 Task: Use the formula "COTH" in spreadsheet "Project portfolio".
Action: Mouse moved to (254, 456)
Screenshot: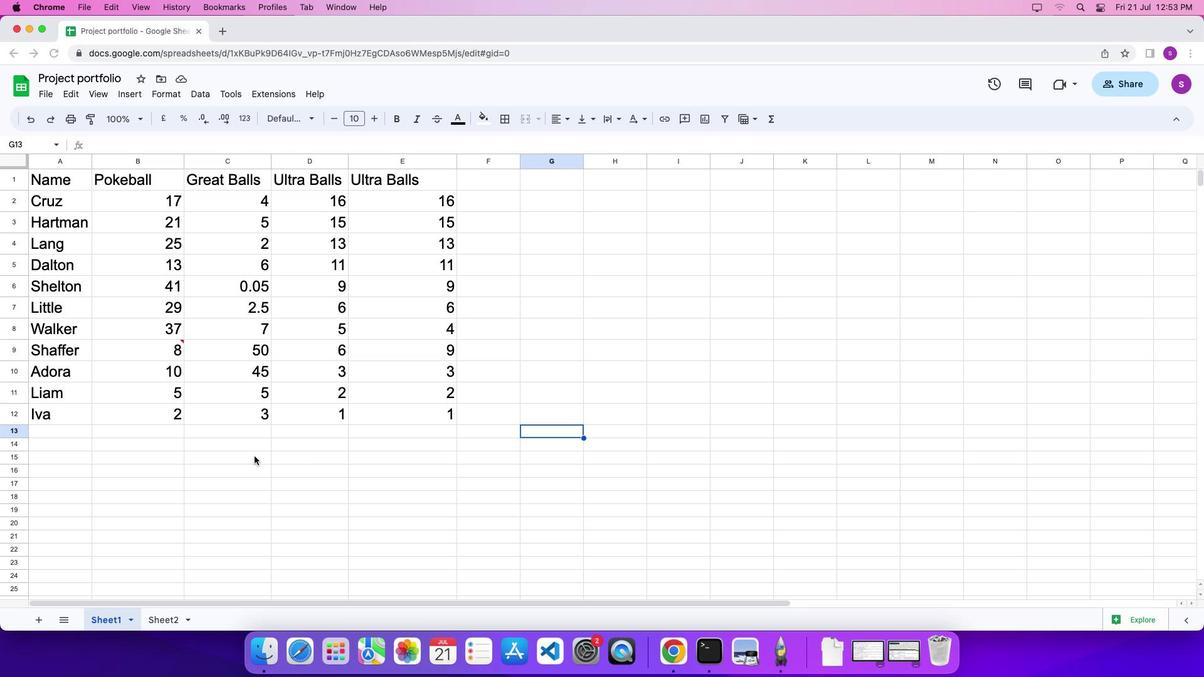 
Action: Mouse pressed left at (254, 456)
Screenshot: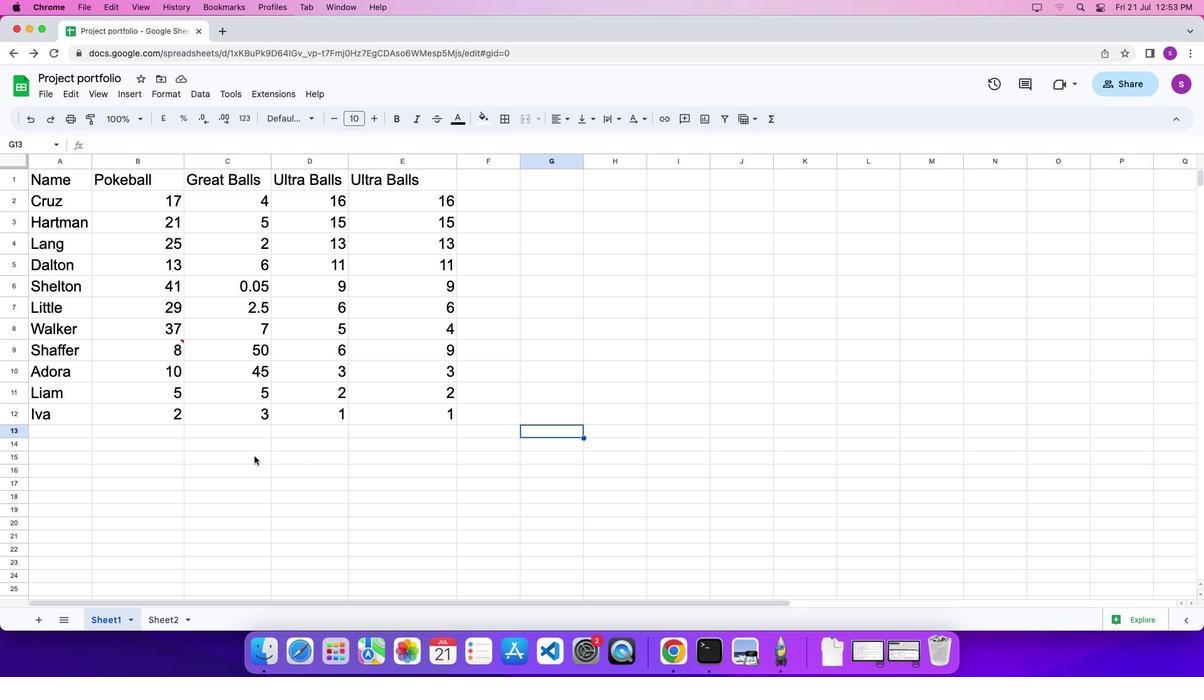 
Action: Mouse moved to (341, 466)
Screenshot: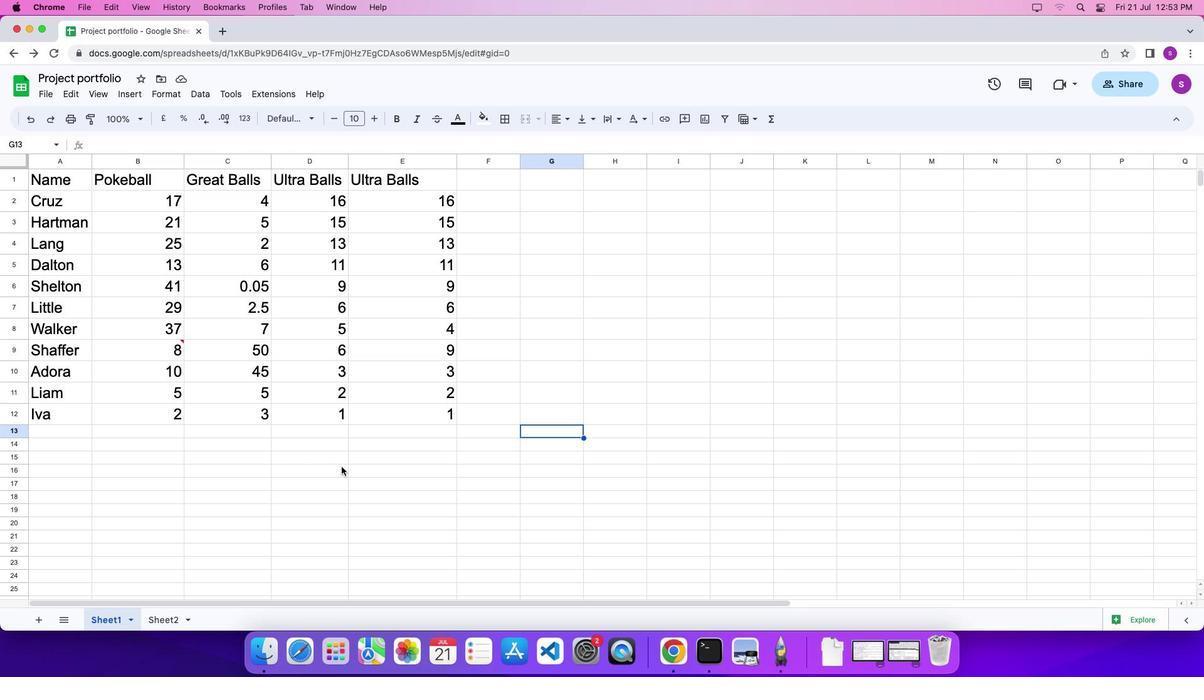 
Action: Mouse pressed left at (341, 466)
Screenshot: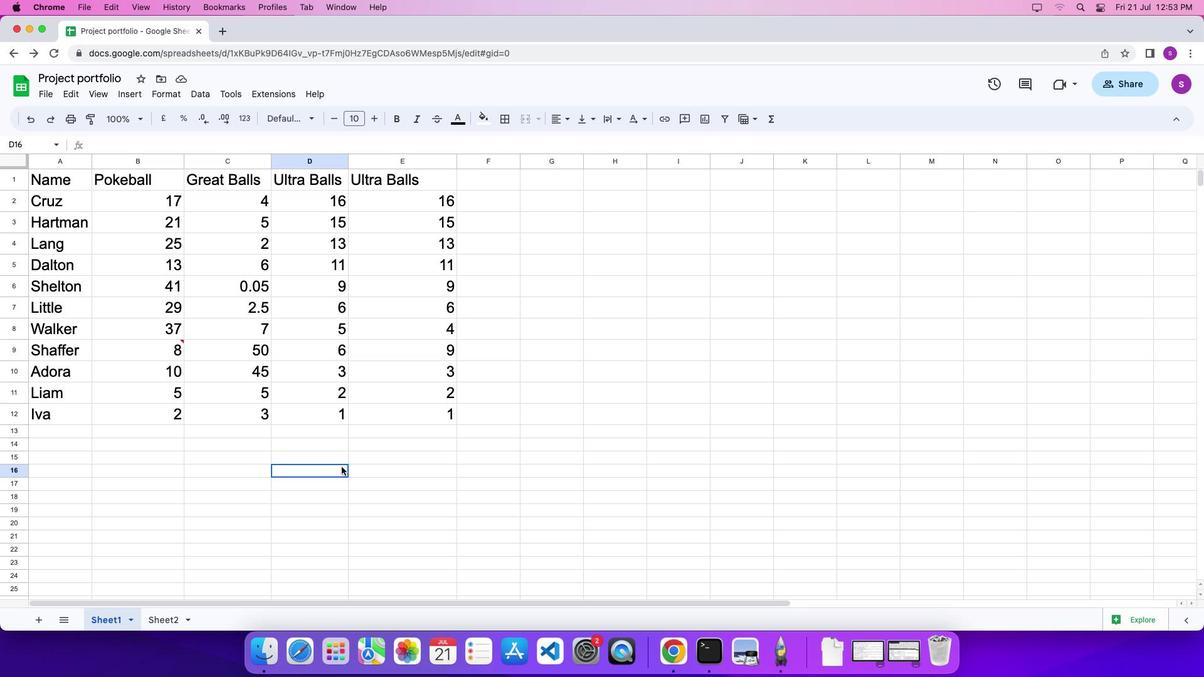 
Action: Mouse moved to (340, 466)
Screenshot: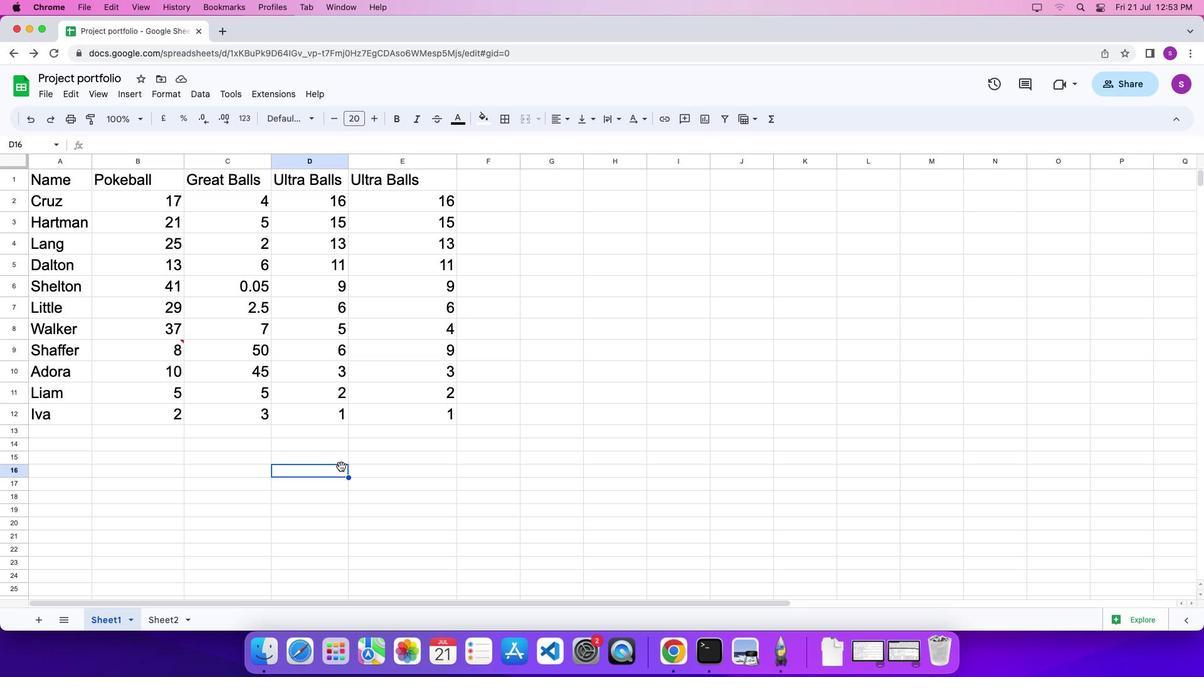 
Action: Key pressed '='
Screenshot: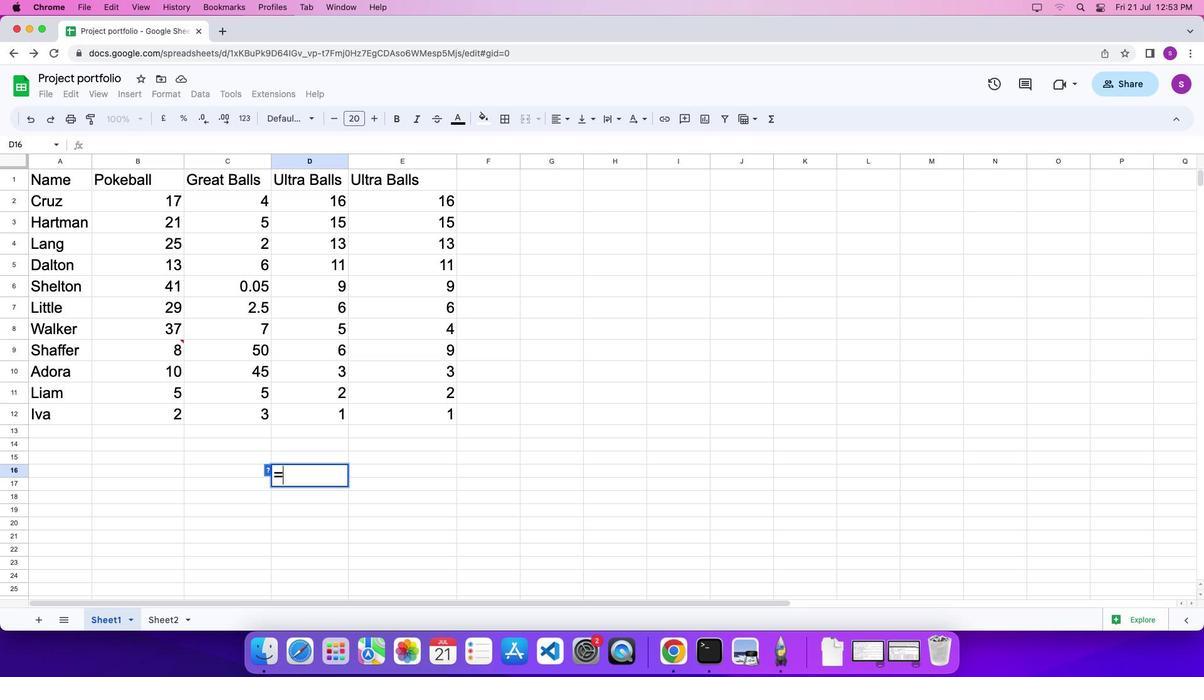 
Action: Mouse moved to (775, 117)
Screenshot: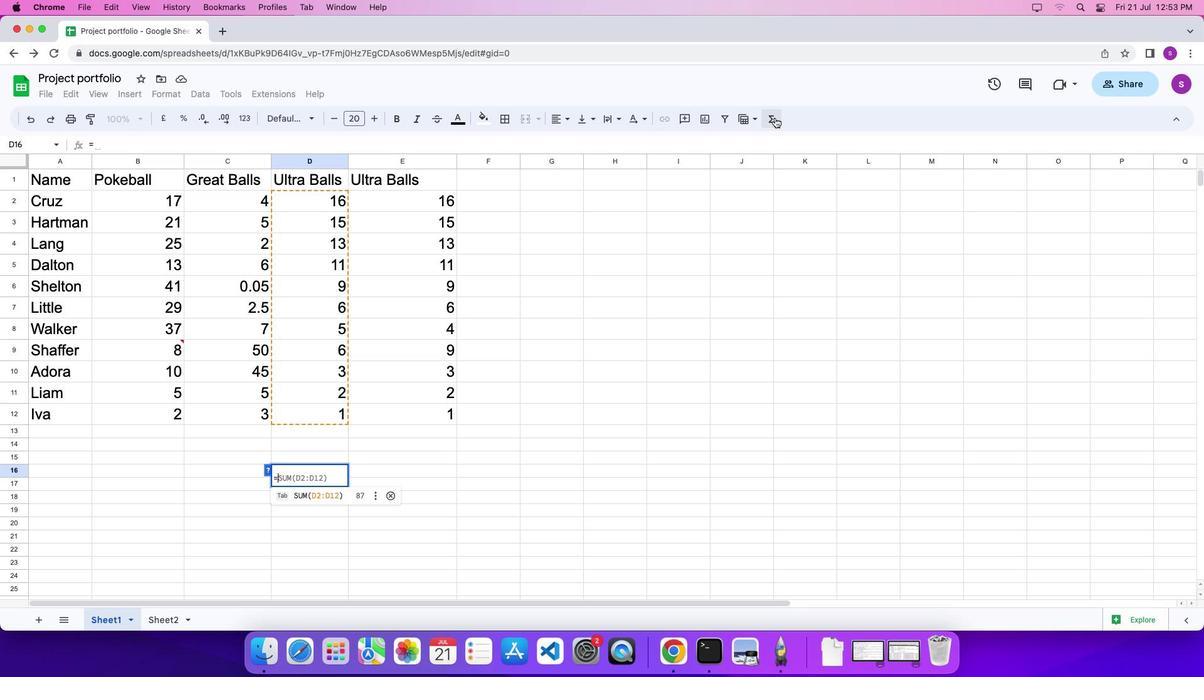 
Action: Mouse pressed left at (775, 117)
Screenshot: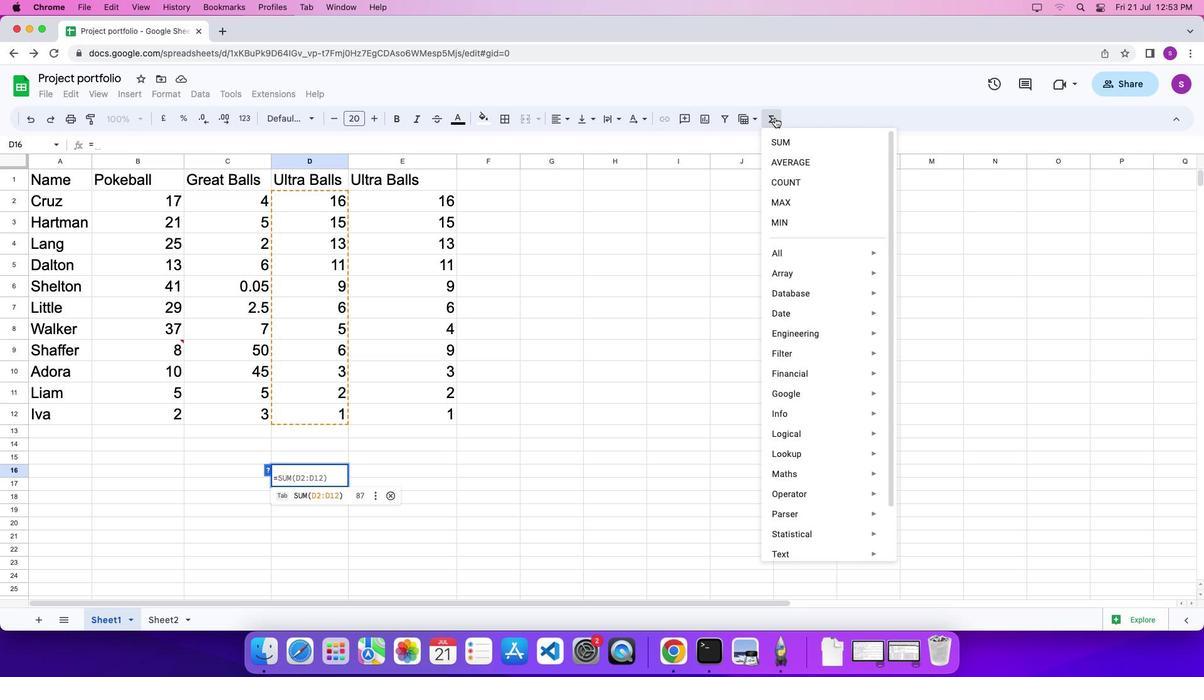 
Action: Mouse moved to (926, 570)
Screenshot: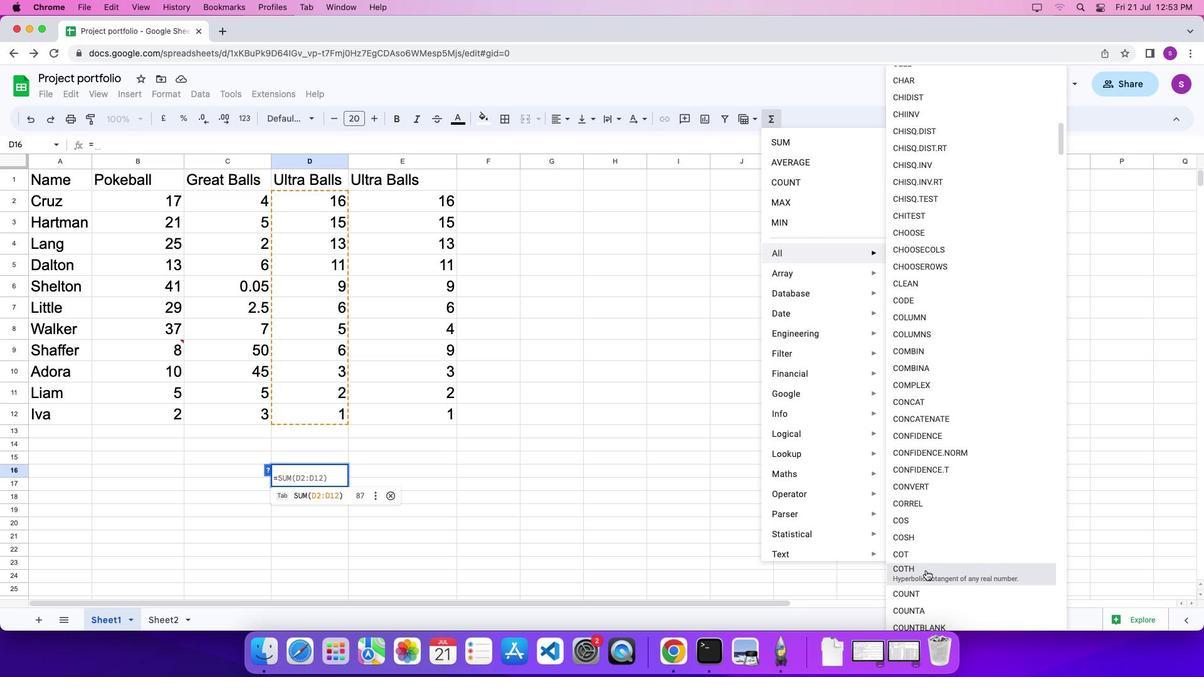 
Action: Mouse pressed left at (926, 570)
Screenshot: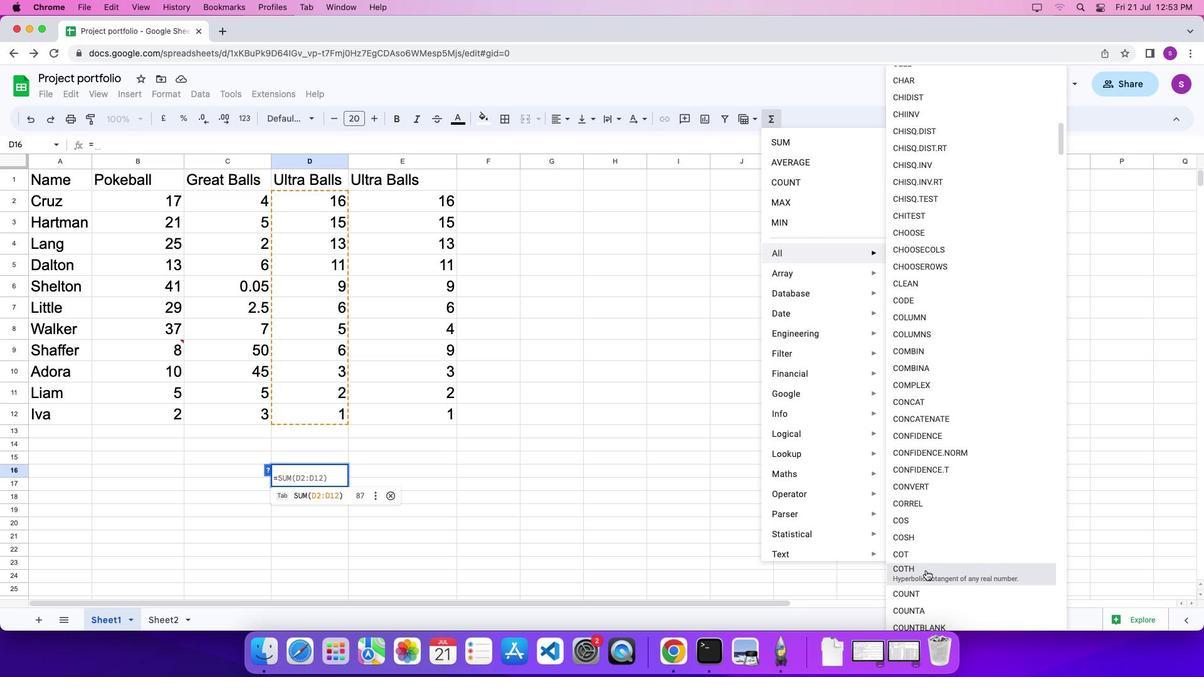 
Action: Mouse moved to (161, 418)
Screenshot: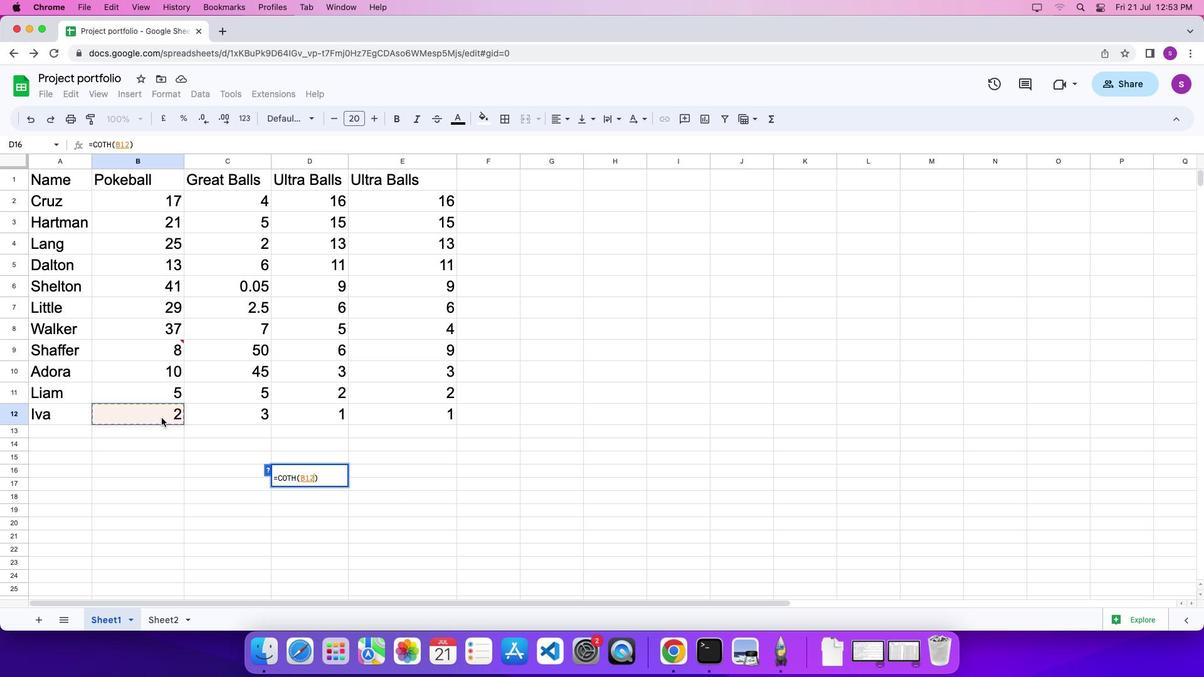 
Action: Mouse pressed left at (161, 418)
Screenshot: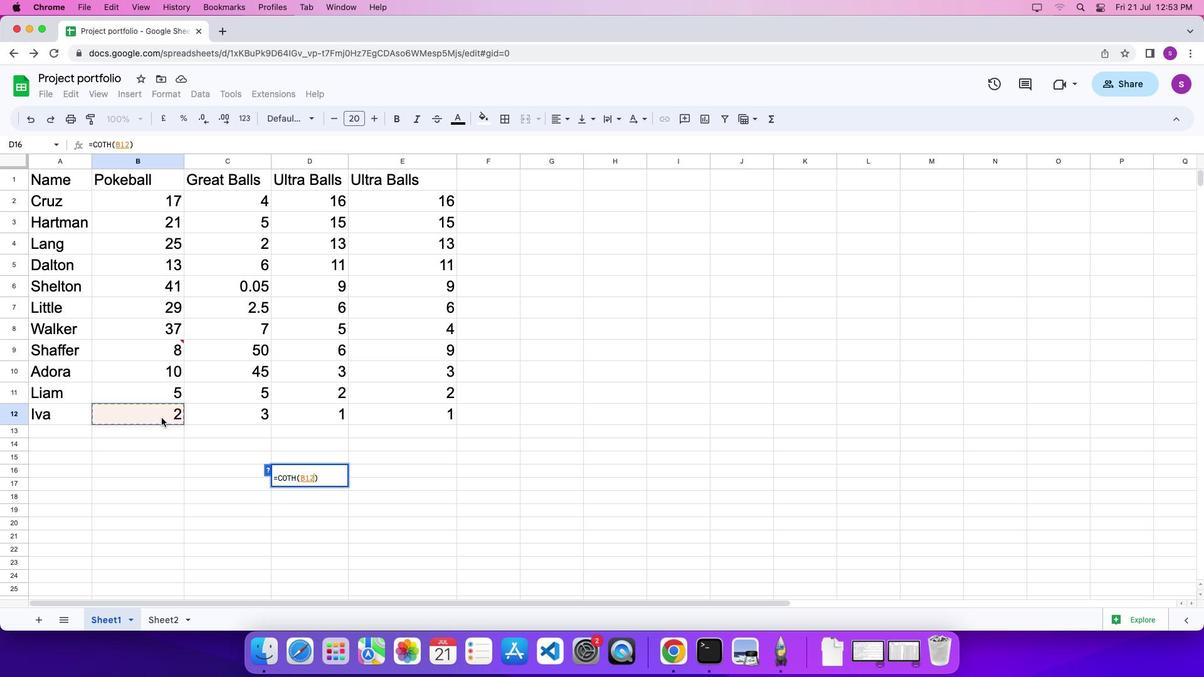 
Action: Mouse moved to (330, 475)
Screenshot: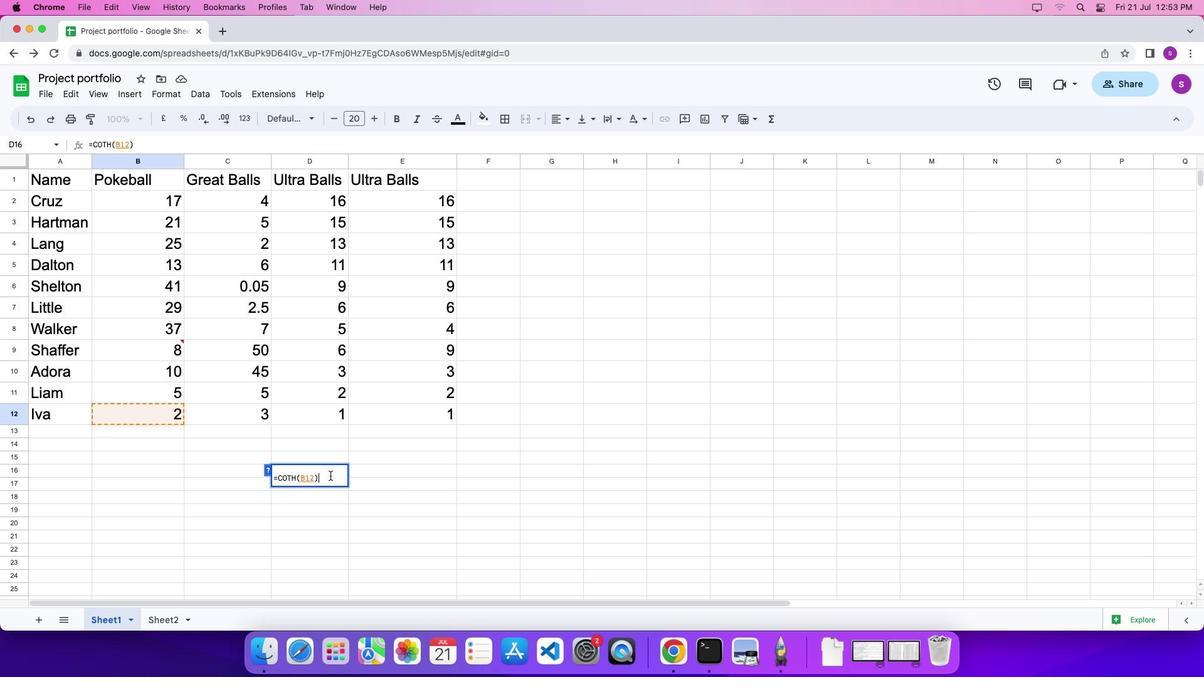
Action: Mouse pressed left at (330, 475)
Screenshot: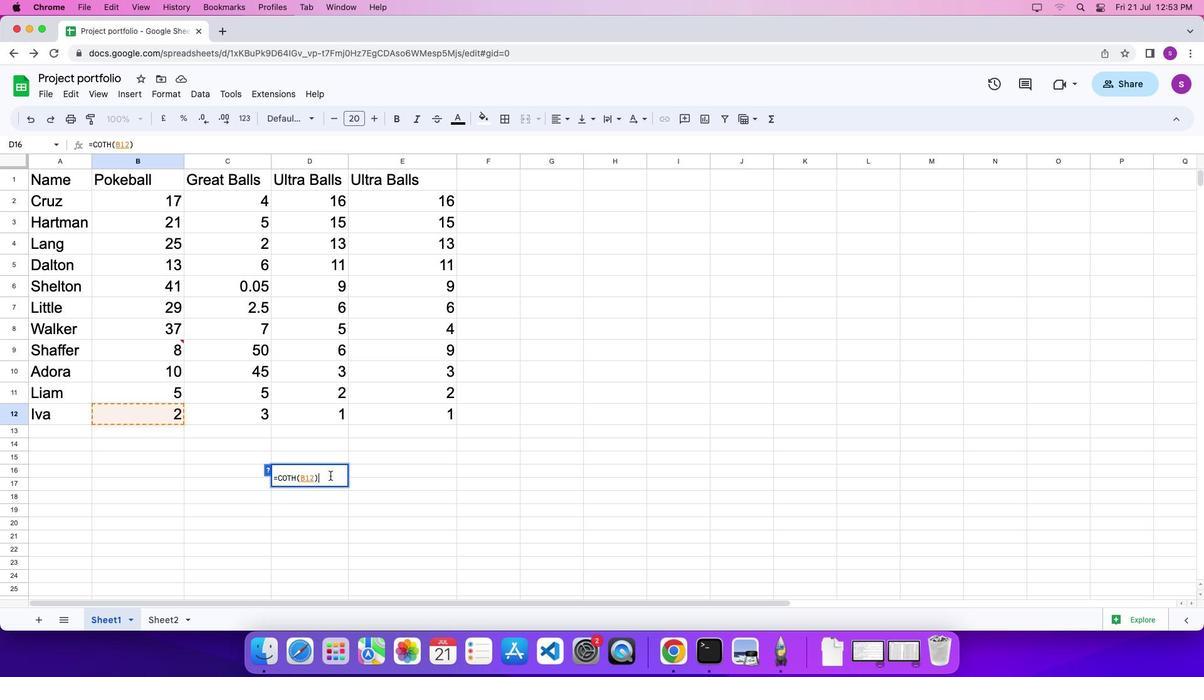 
Action: Key pressed Key.enter
Screenshot: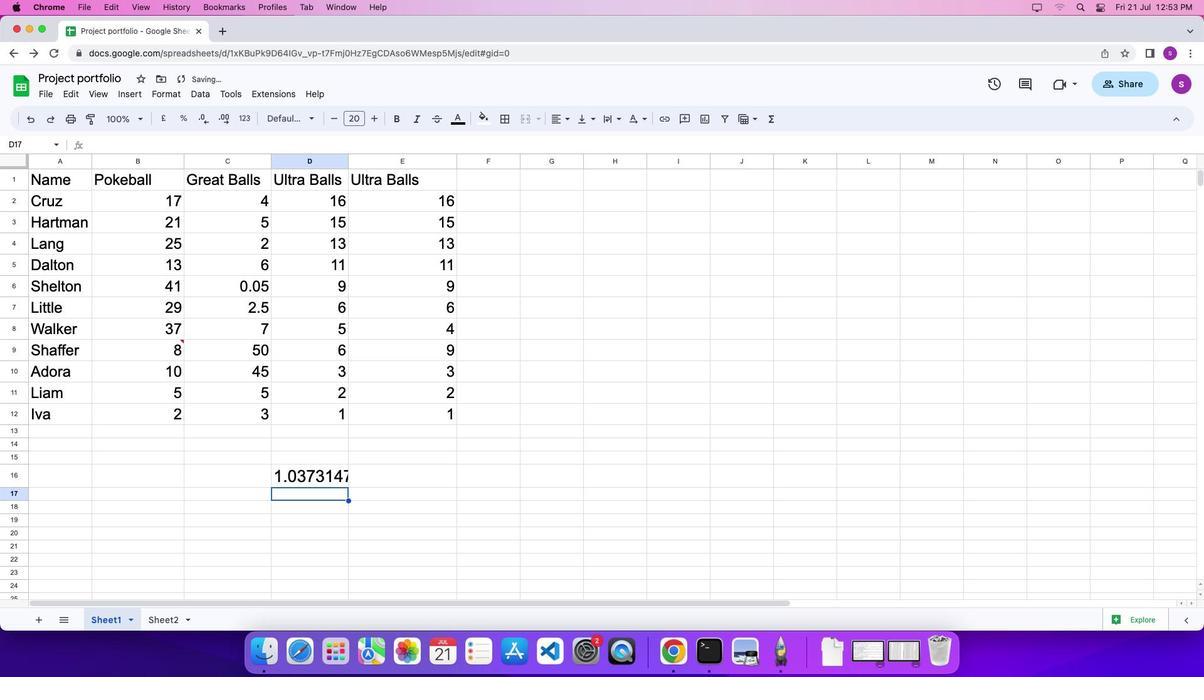 
